 Task: Create in the project CarveWorks and in the Backlog issue 'Implement a new feature to allow for personalized content delivery' a child issue 'Code optimization for low-latency voice recognition', and assign it to team member softage.2@softage.net. Create in the project CarveWorks and in the Backlog issue 'Address issues related to system performance during peak traffic periods' a child issue 'Chatbot conversation sentiment analysis testing and optimization', and assign it to team member softage.3@softage.net
Action: Mouse moved to (190, 62)
Screenshot: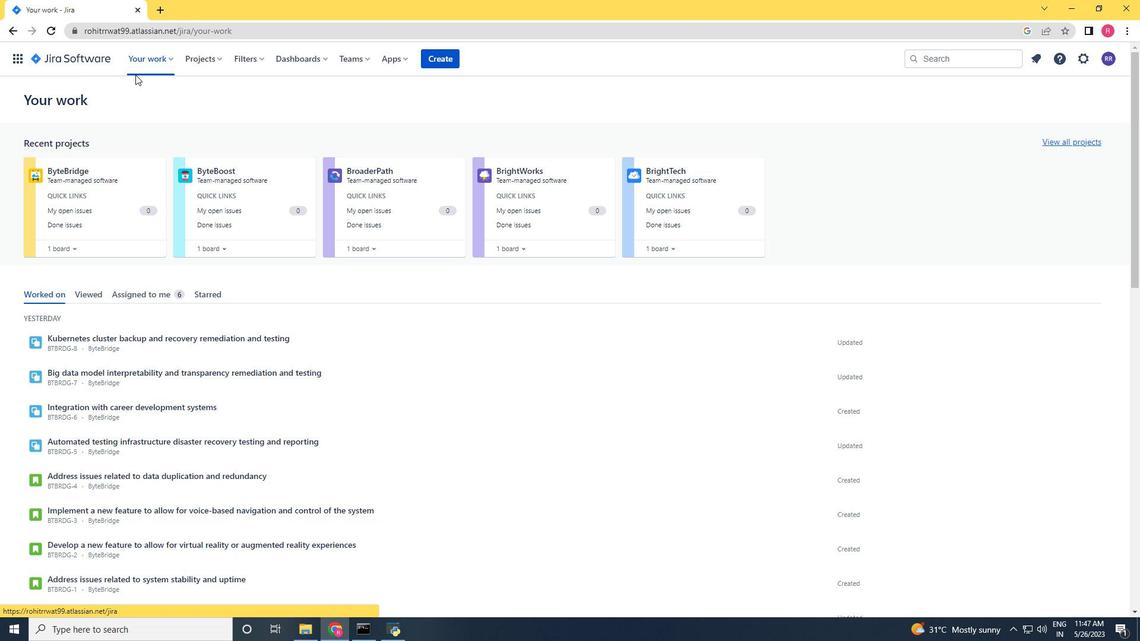 
Action: Mouse pressed left at (190, 62)
Screenshot: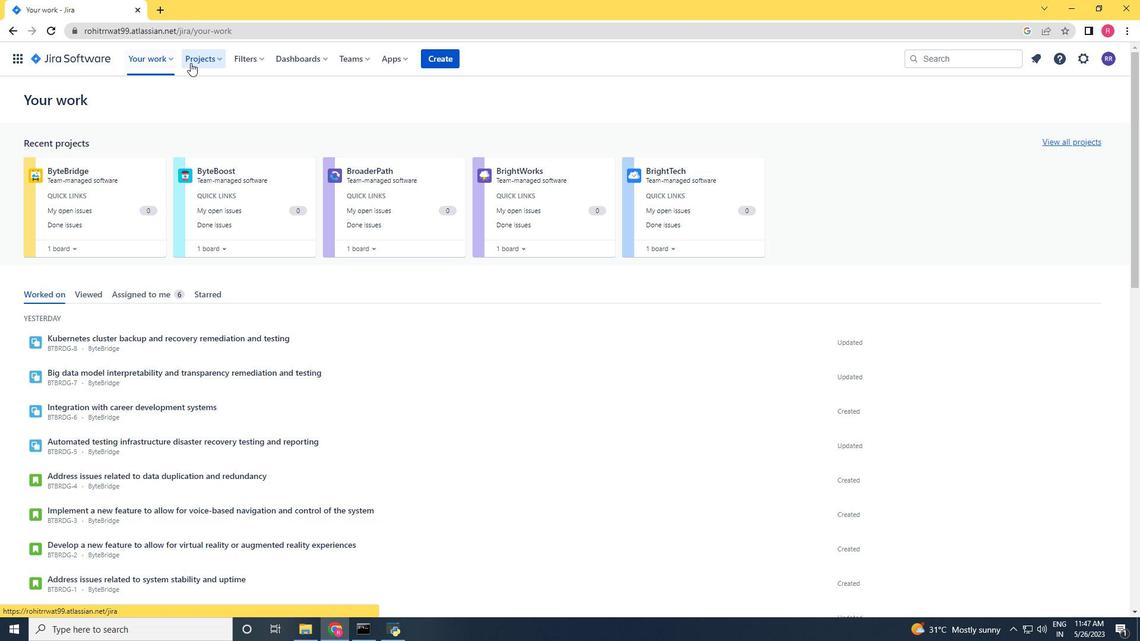 
Action: Mouse moved to (210, 103)
Screenshot: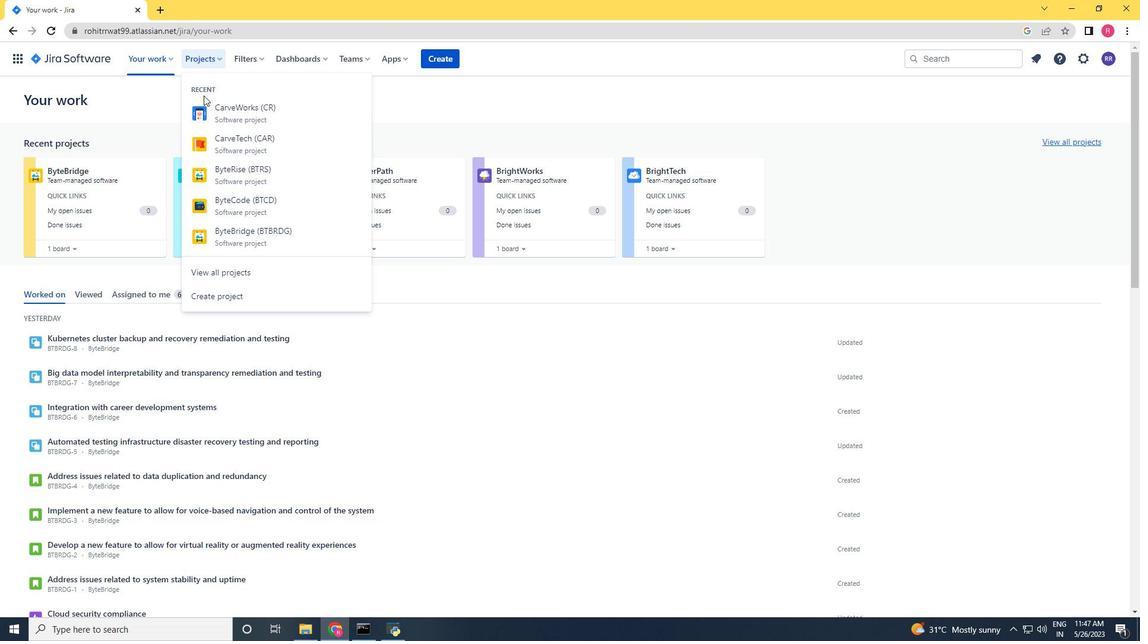 
Action: Mouse pressed left at (210, 103)
Screenshot: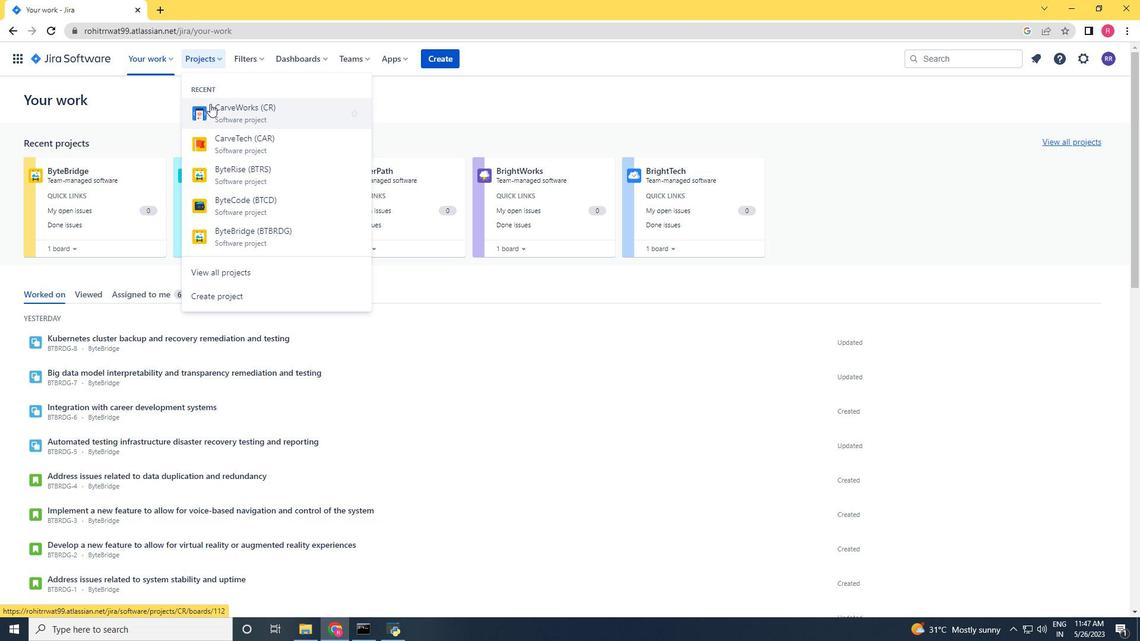 
Action: Mouse moved to (76, 188)
Screenshot: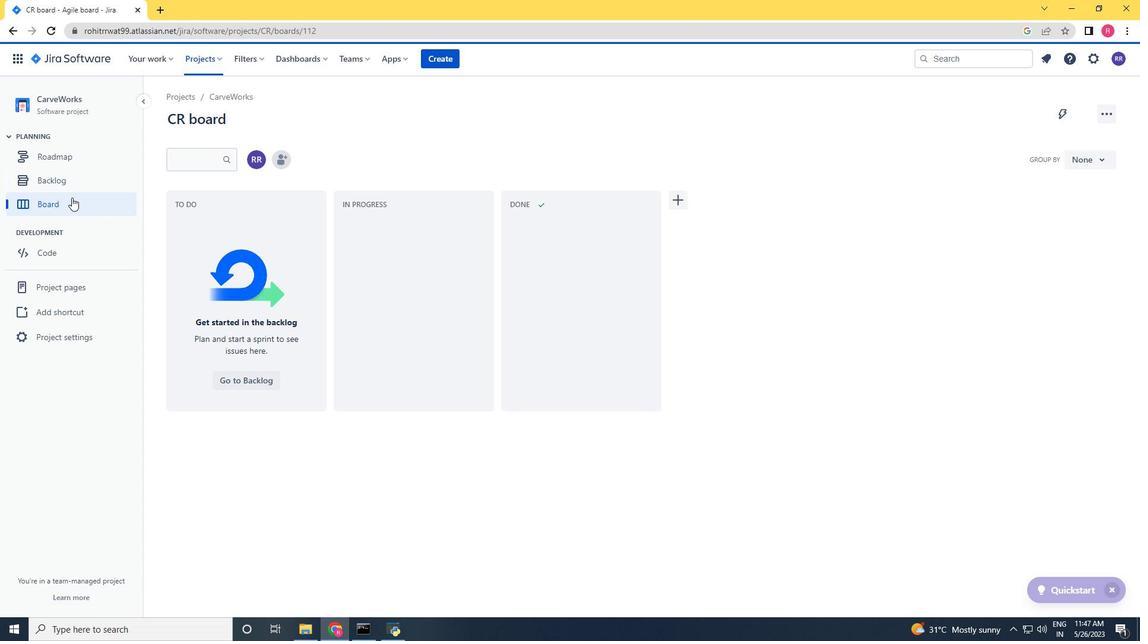 
Action: Mouse pressed left at (76, 188)
Screenshot: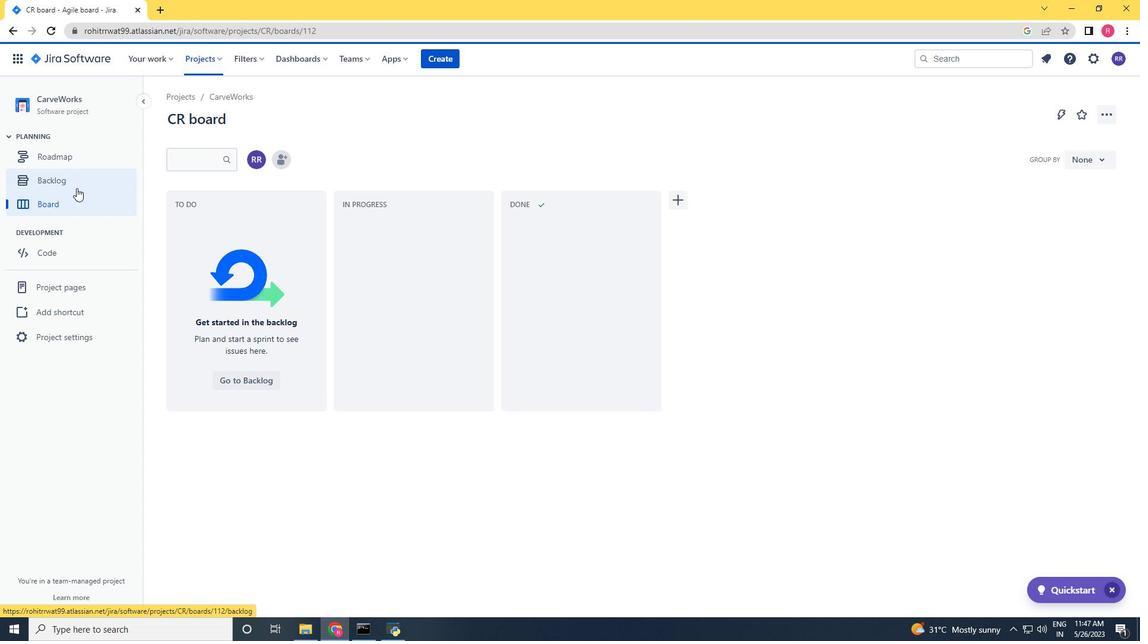 
Action: Mouse moved to (796, 315)
Screenshot: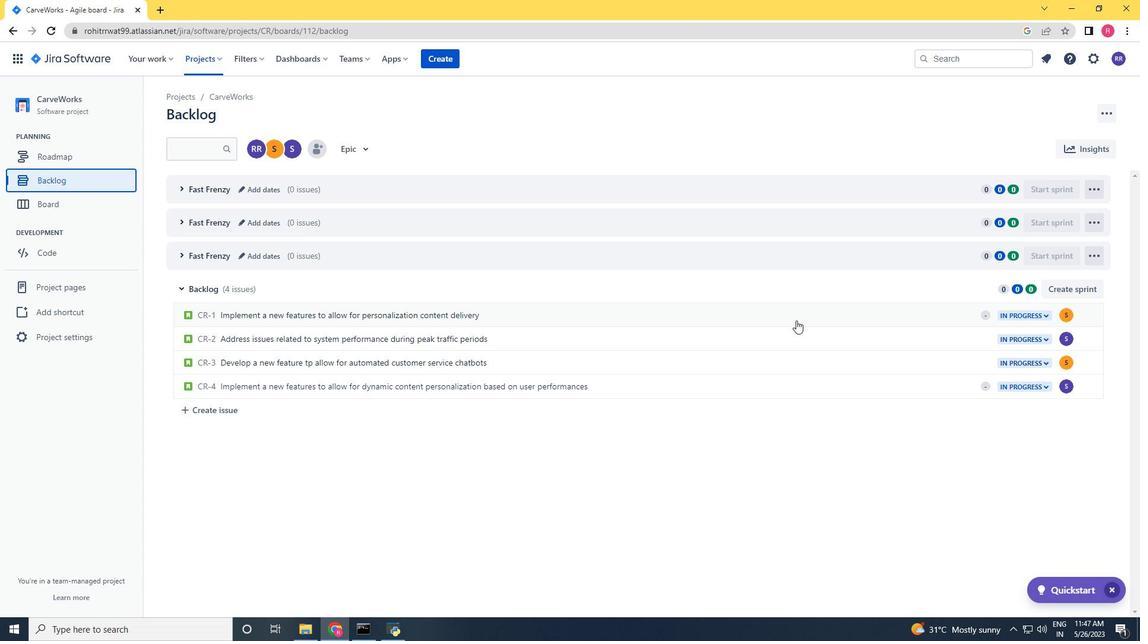 
Action: Mouse pressed left at (796, 315)
Screenshot: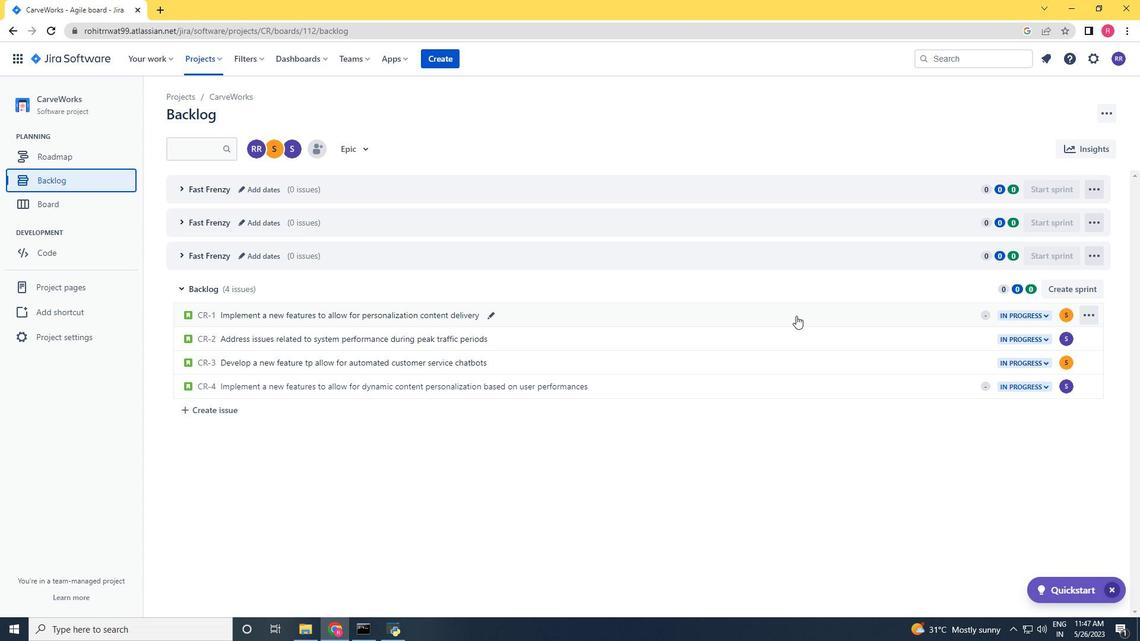 
Action: Mouse moved to (940, 271)
Screenshot: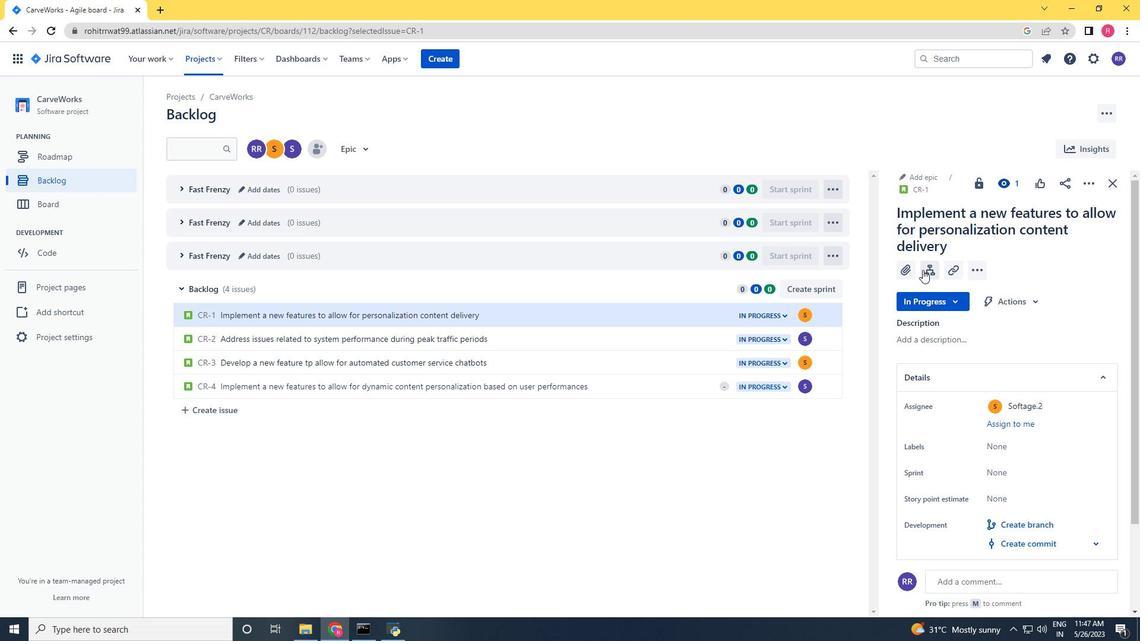 
Action: Mouse pressed left at (940, 271)
Screenshot: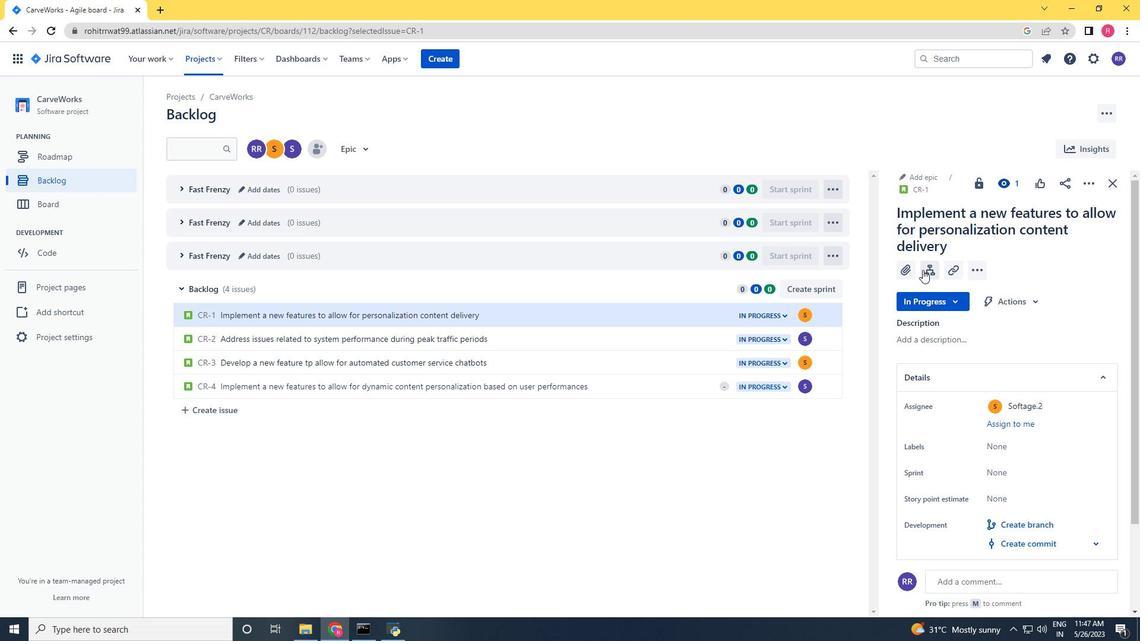 
Action: Mouse moved to (923, 275)
Screenshot: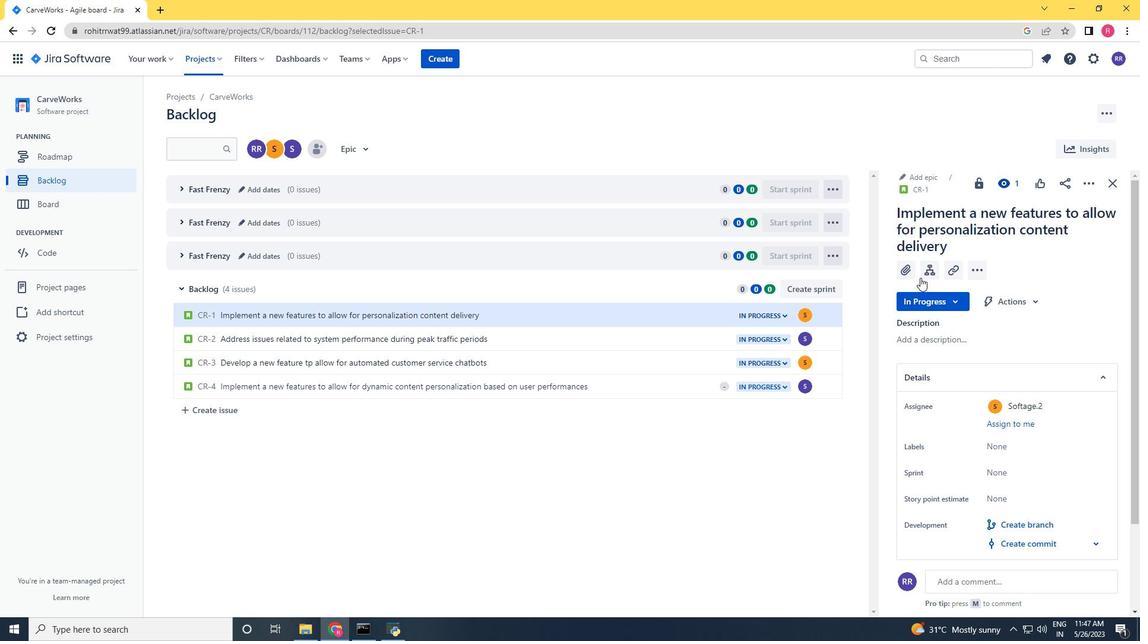 
Action: Mouse pressed left at (923, 275)
Screenshot: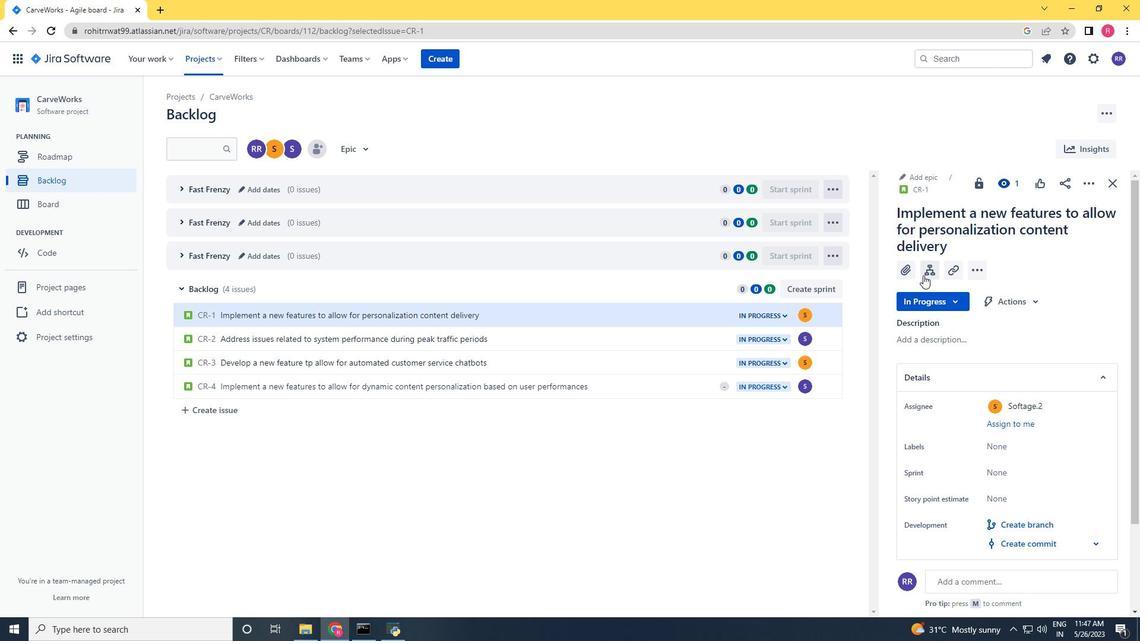 
Action: Mouse moved to (893, 214)
Screenshot: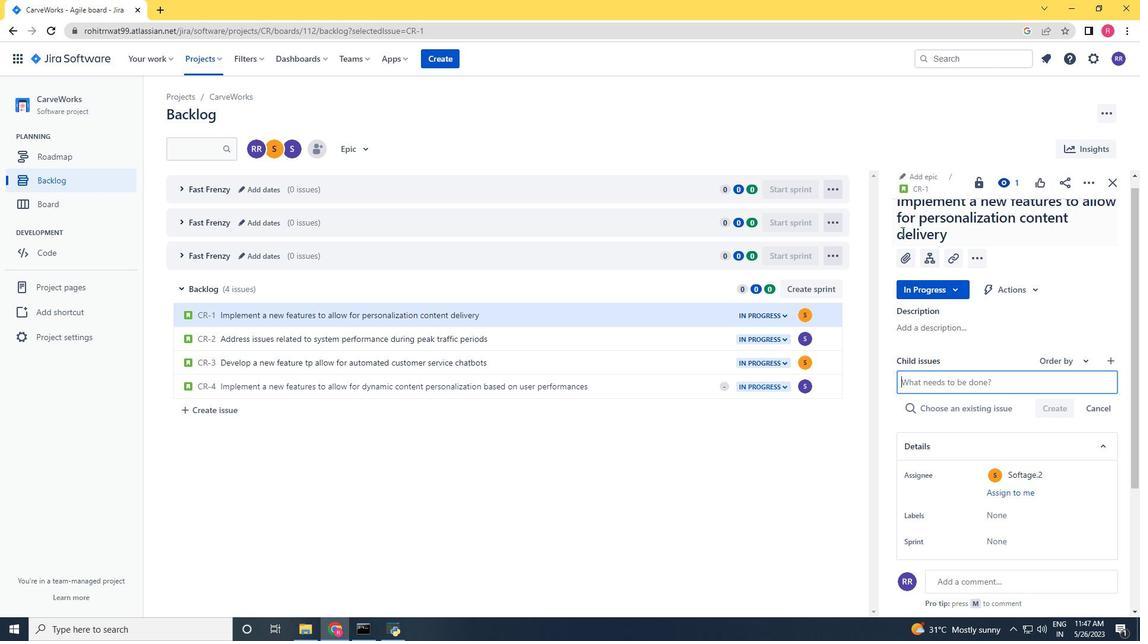 
Action: Key pressed <Key.shift>Code<Key.space>optimization<Key.space>for<Key.space>low-latency<Key.space>voice<Key.space>recognition<Key.space><Key.enter>
Screenshot: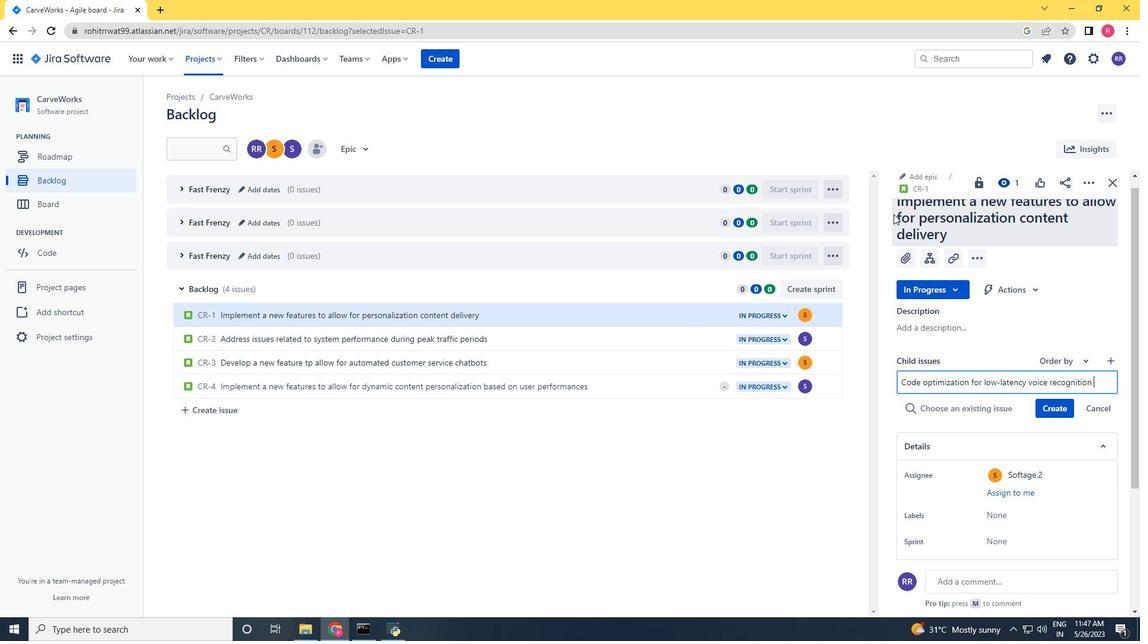 
Action: Mouse moved to (1068, 393)
Screenshot: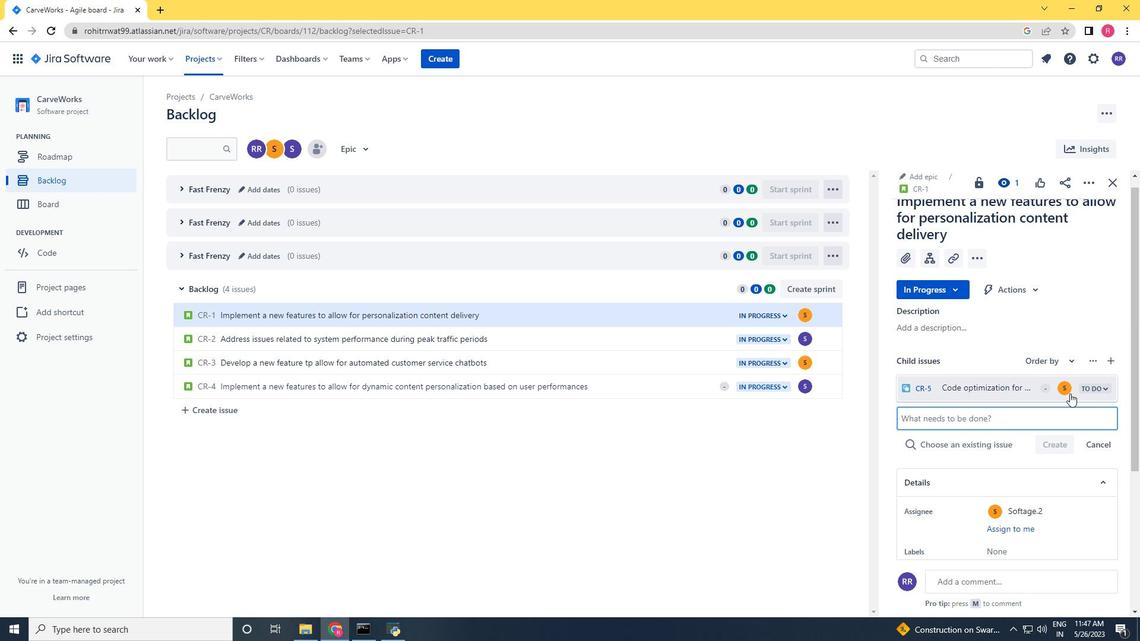 
Action: Mouse pressed left at (1068, 393)
Screenshot: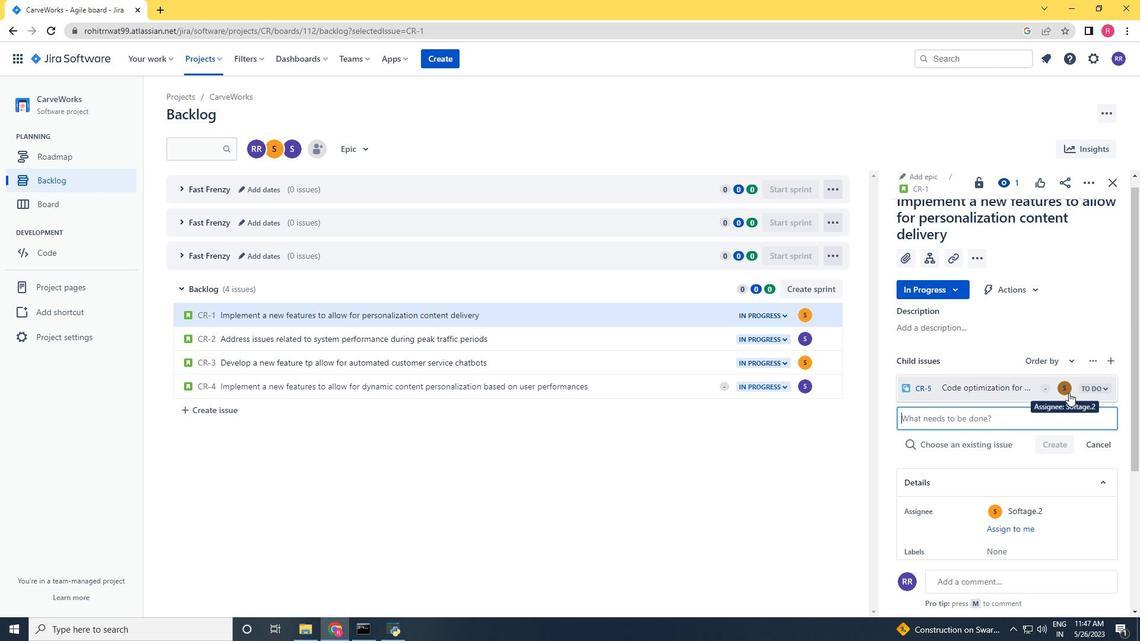 
Action: Key pressed softage.2<Key.shift>@softage.net
Screenshot: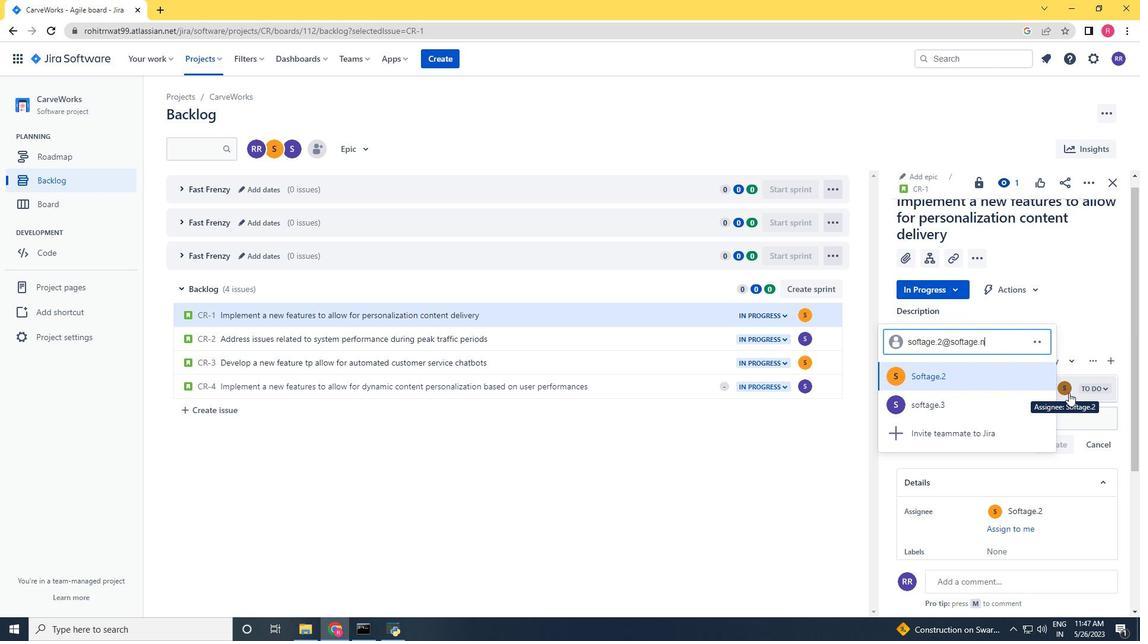 
Action: Mouse moved to (987, 384)
Screenshot: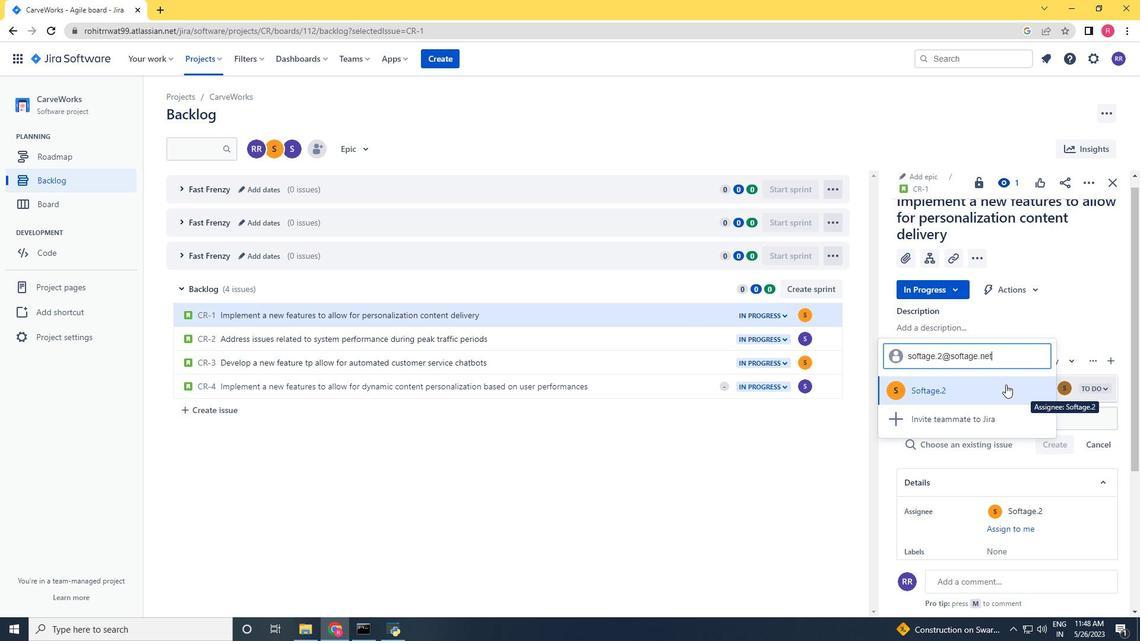 
Action: Mouse pressed left at (987, 384)
Screenshot: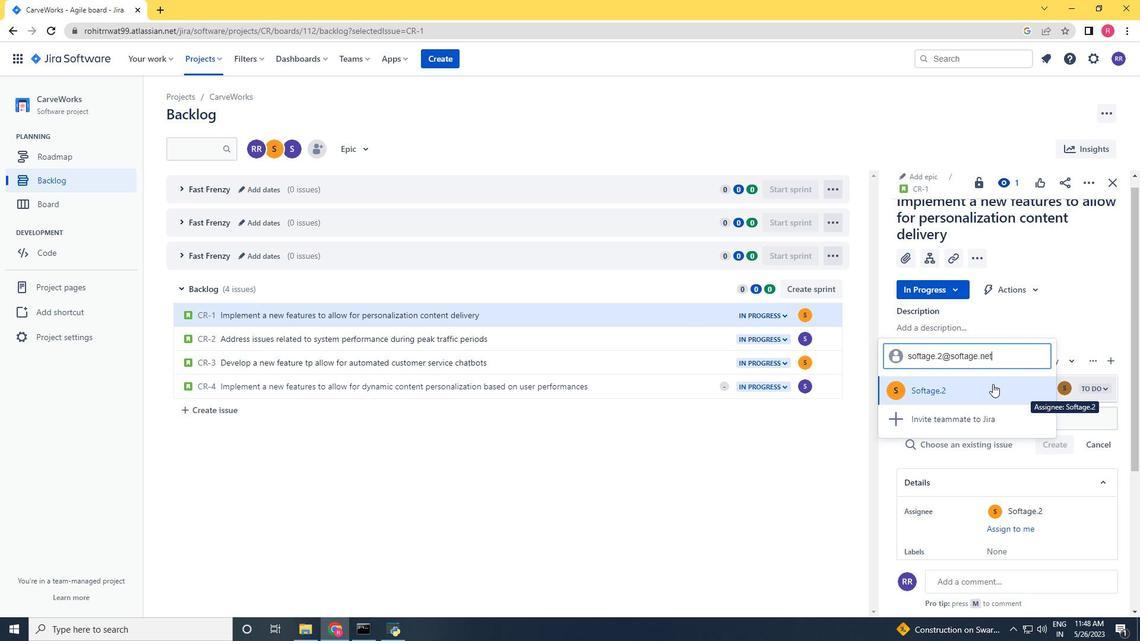 
Action: Mouse moved to (662, 339)
Screenshot: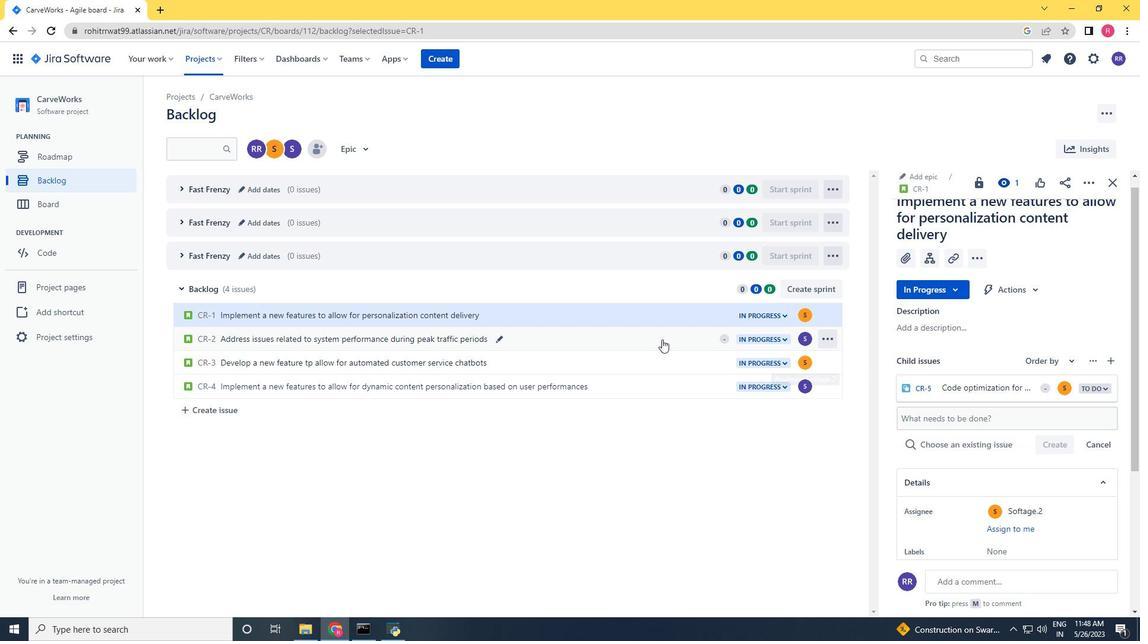 
Action: Mouse pressed left at (662, 339)
Screenshot: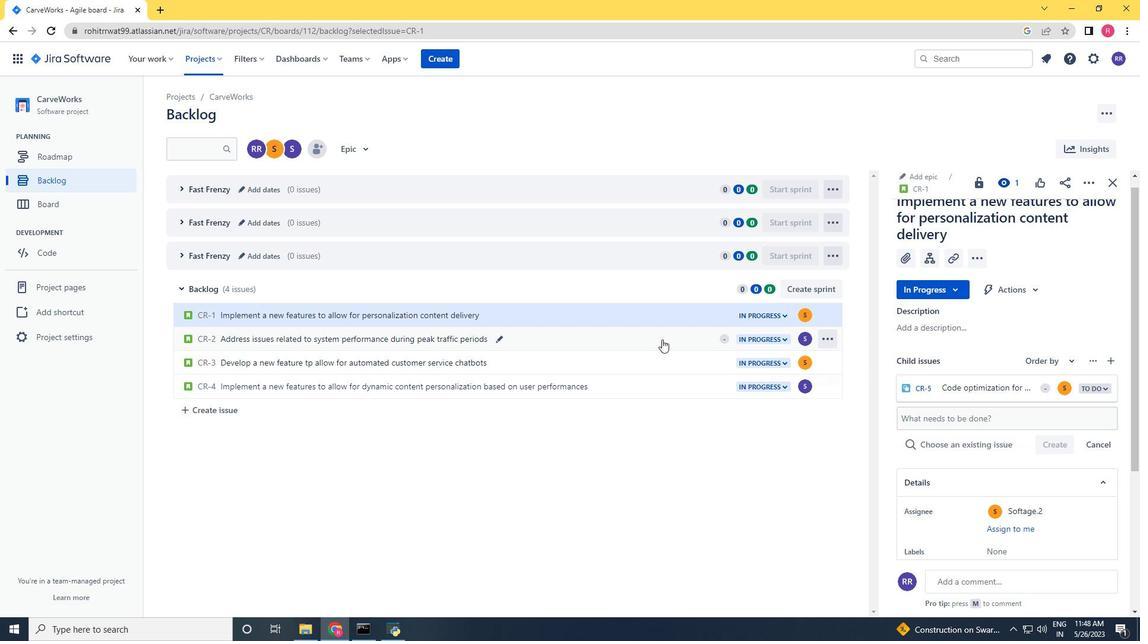 
Action: Mouse moved to (928, 268)
Screenshot: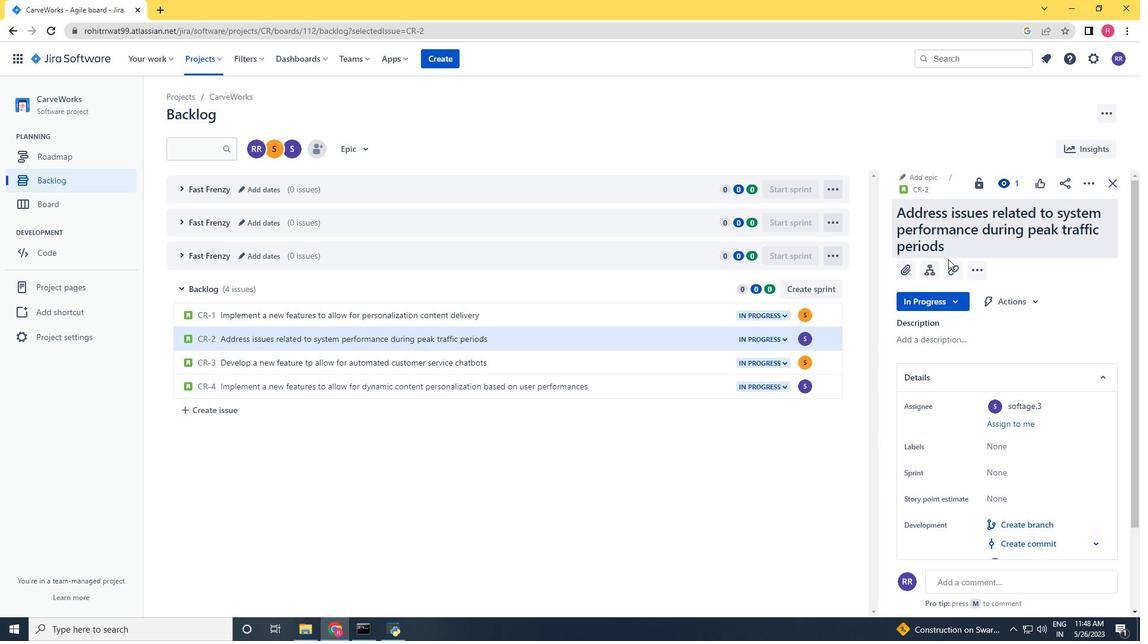 
Action: Mouse pressed left at (928, 268)
Screenshot: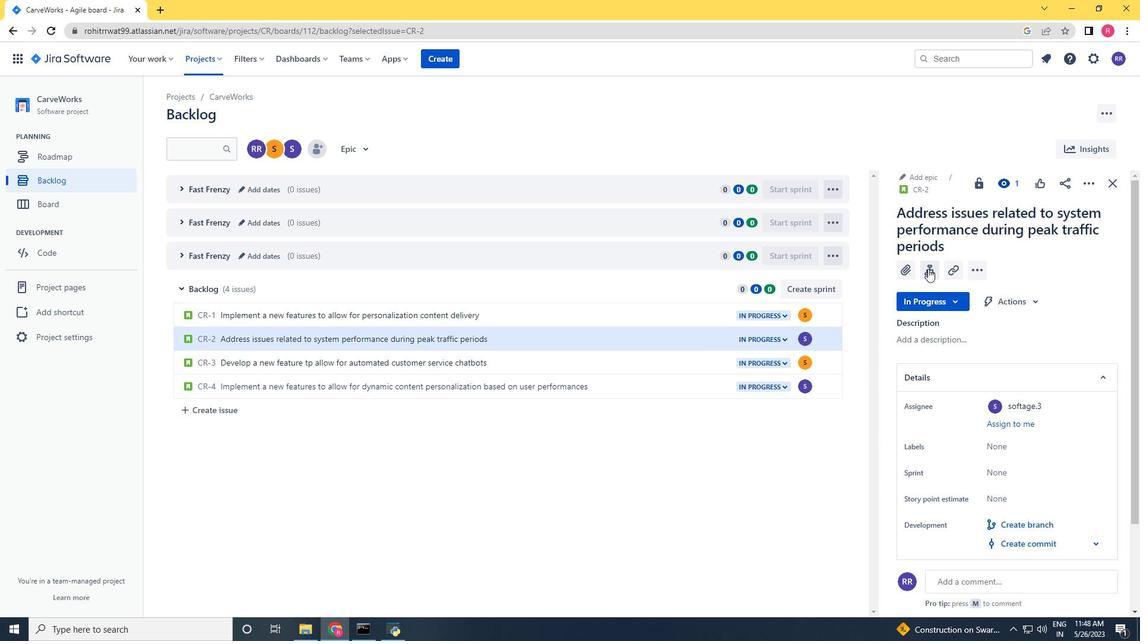 
Action: Key pressed <Key.shift>Cha<Key.backspace>atbot<Key.space>cob<Key.backspace>nversation<Key.space>sentiment<Key.space>anylysis<Key.space><Key.backspace><Key.backspace><Key.backspace><Key.backspace><Key.backspace><Key.backspace><Key.backspace>alysis<Key.space>tesy<Key.backspace>ting<Key.space>and<Key.space>optimizatiobn<Key.space><Key.backspace><Key.backspace><Key.backspace>n<Key.space><Key.enter>
Screenshot: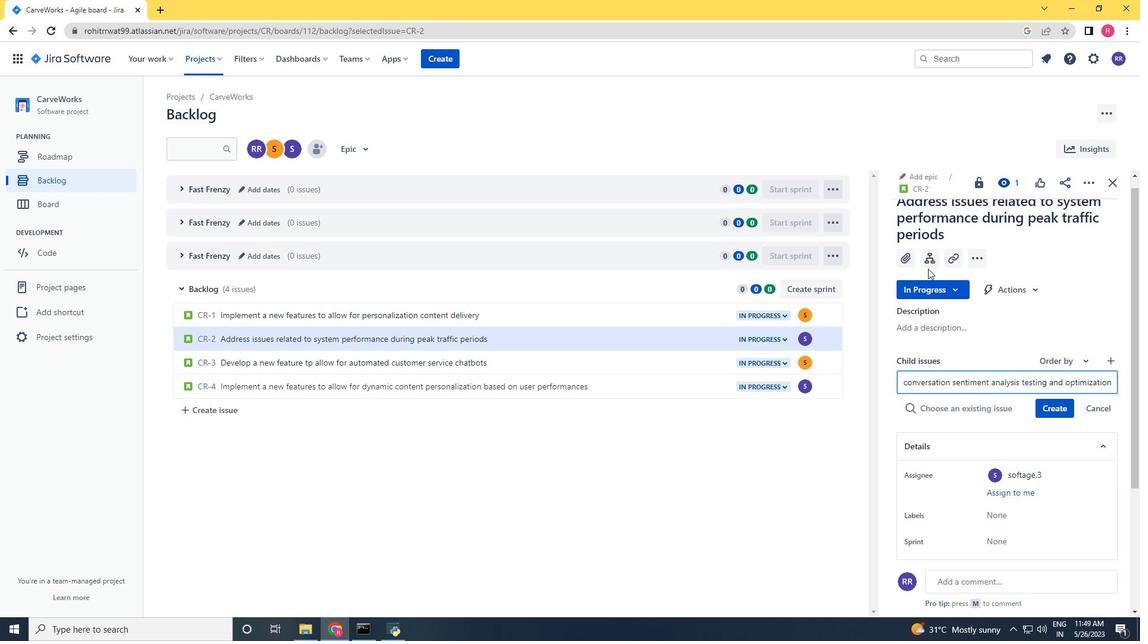 
Action: Mouse moved to (1063, 393)
Screenshot: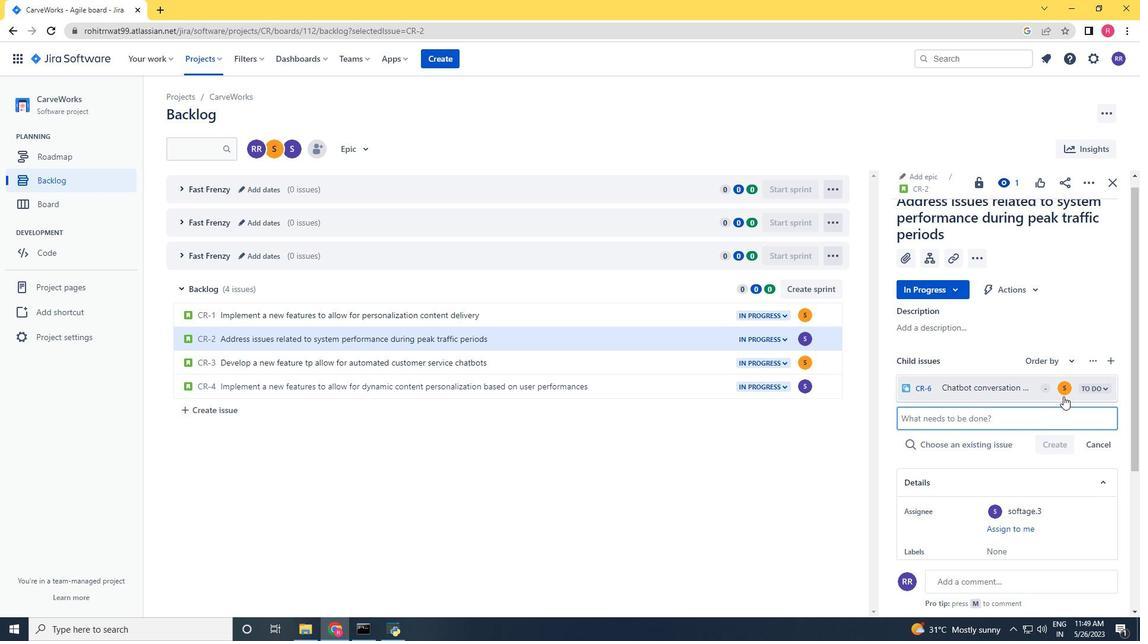 
Action: Mouse pressed left at (1063, 393)
Screenshot: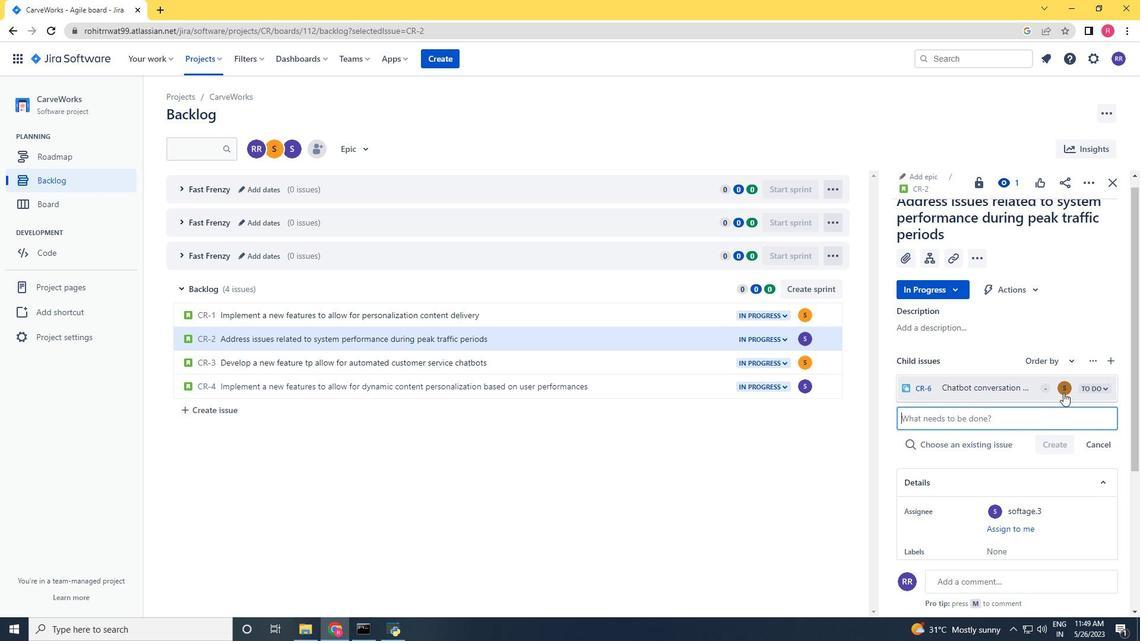 
Action: Key pressed softage.3<Key.shift>@softage.net
Screenshot: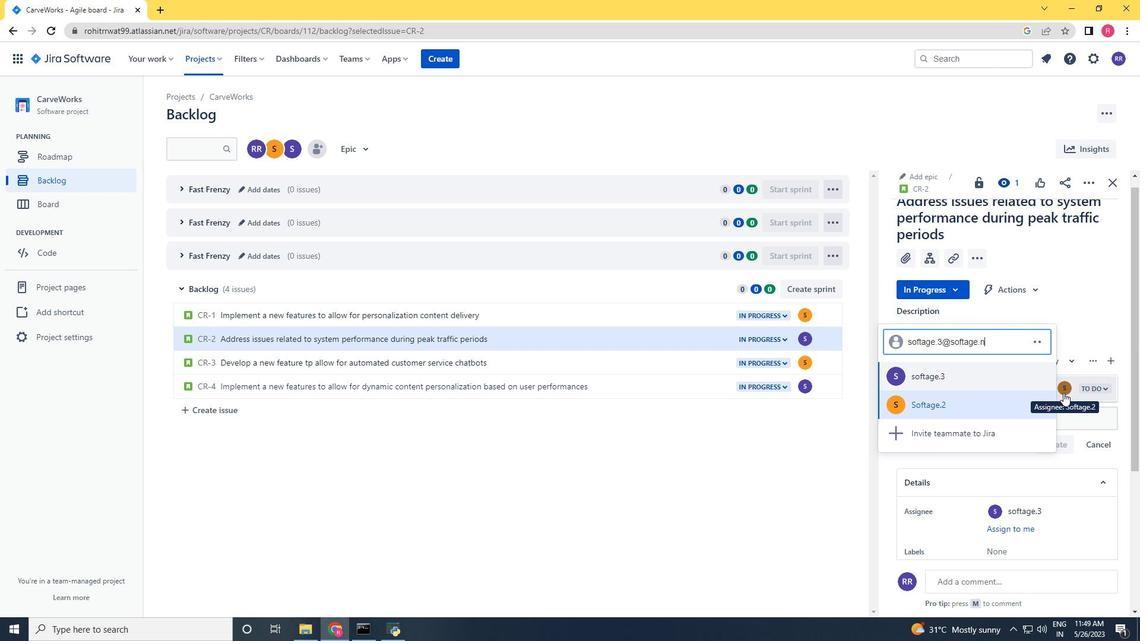 
Action: Mouse moved to (963, 387)
Screenshot: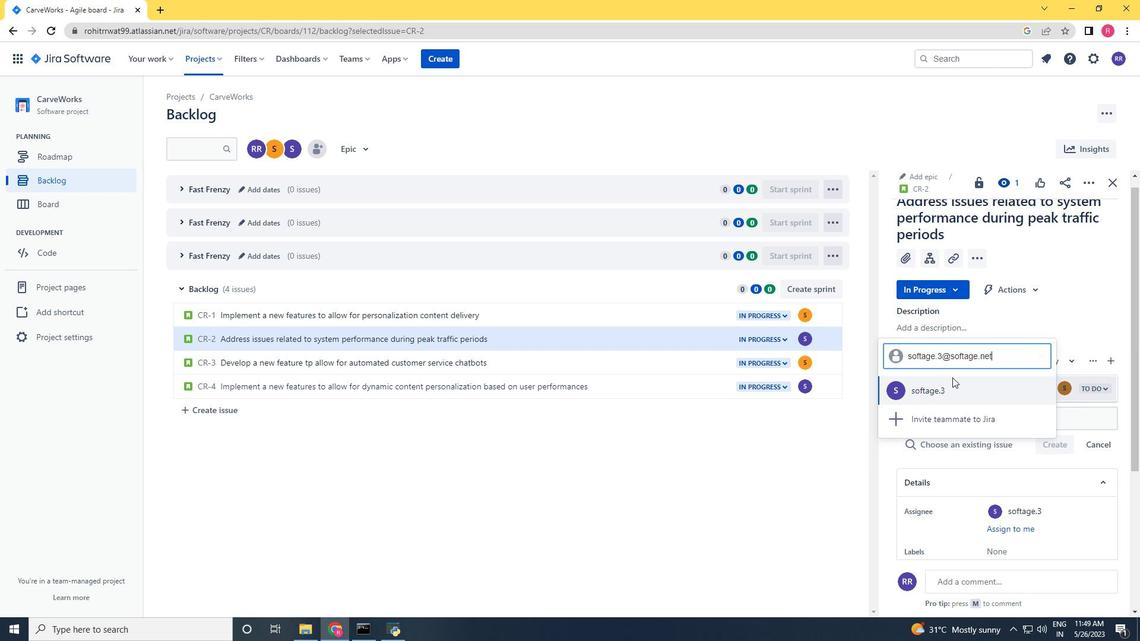 
Action: Mouse pressed left at (963, 387)
Screenshot: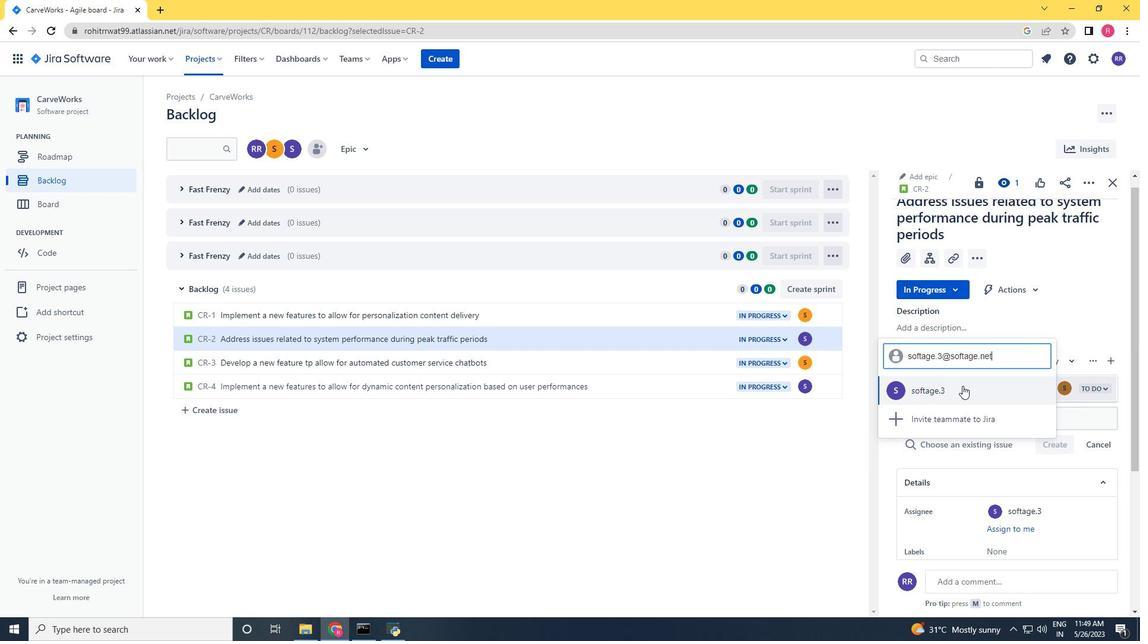 
Action: Mouse moved to (790, 521)
Screenshot: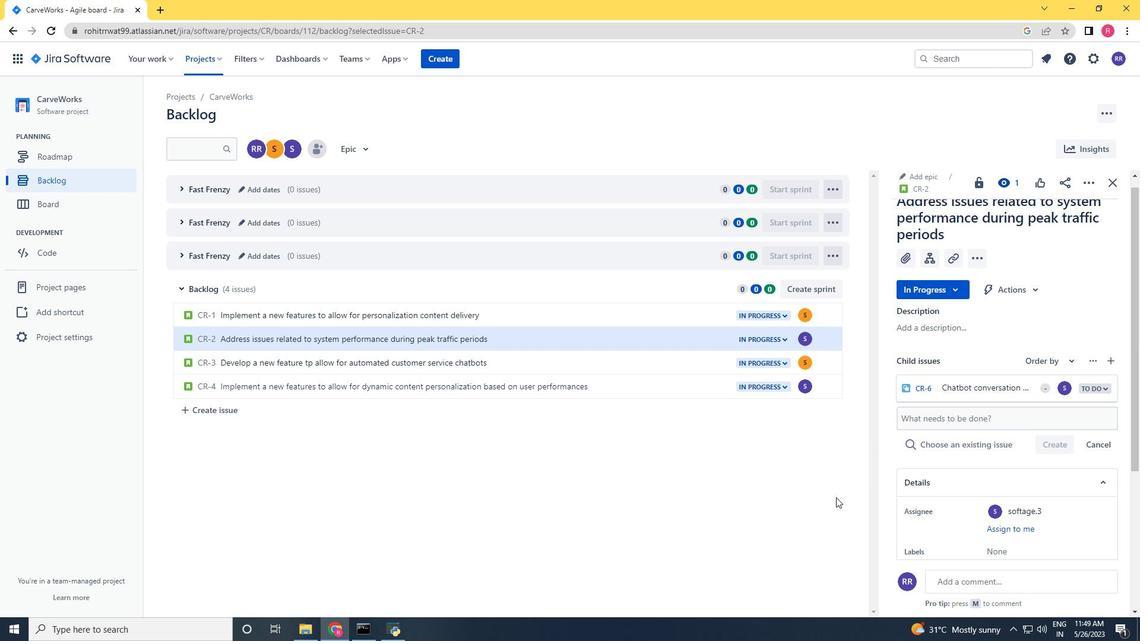 
